 Task: Look for products in the category "Intimacy" from Irwin Naturals only.
Action: Mouse moved to (308, 151)
Screenshot: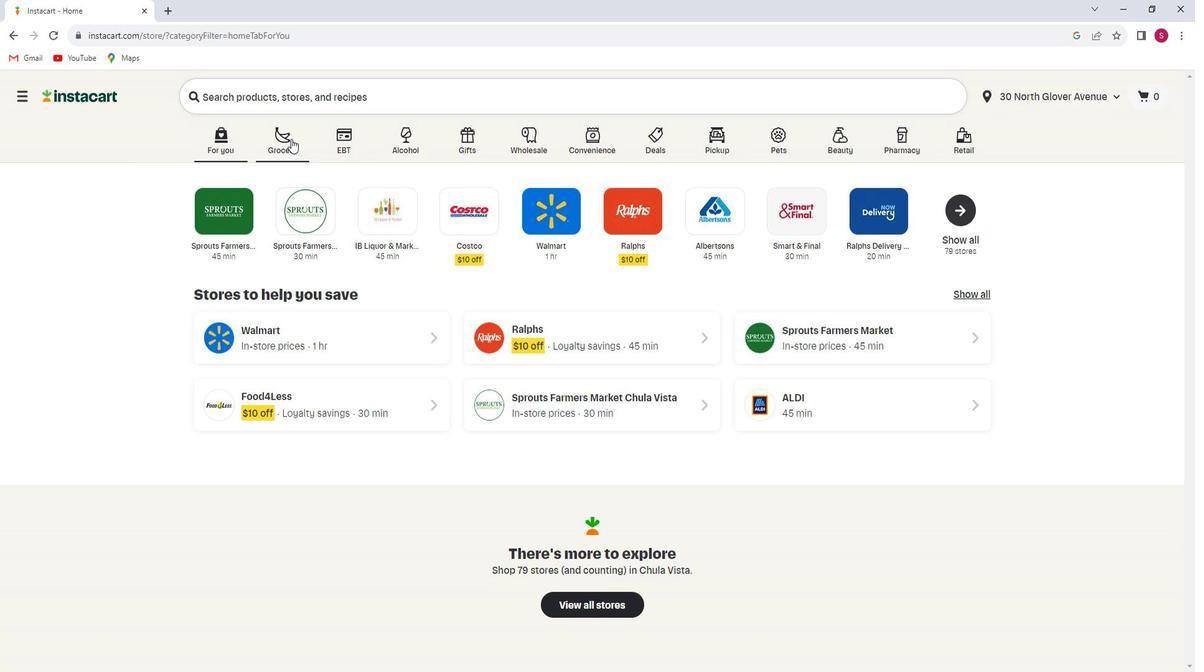 
Action: Mouse pressed left at (308, 151)
Screenshot: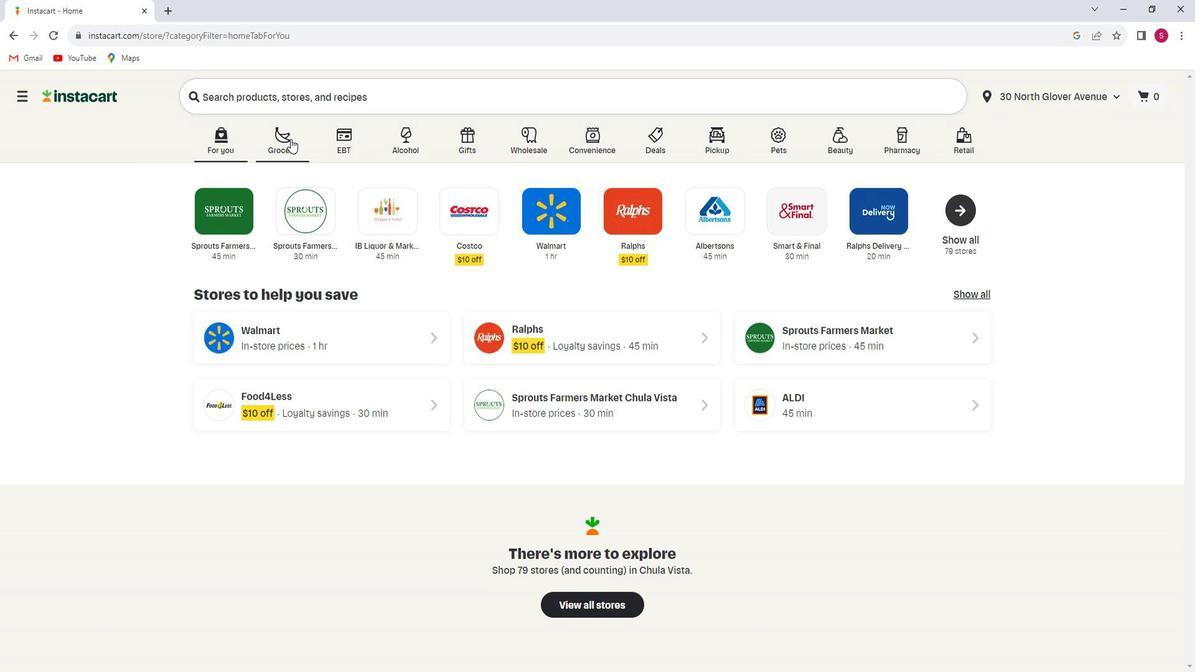 
Action: Mouse moved to (330, 379)
Screenshot: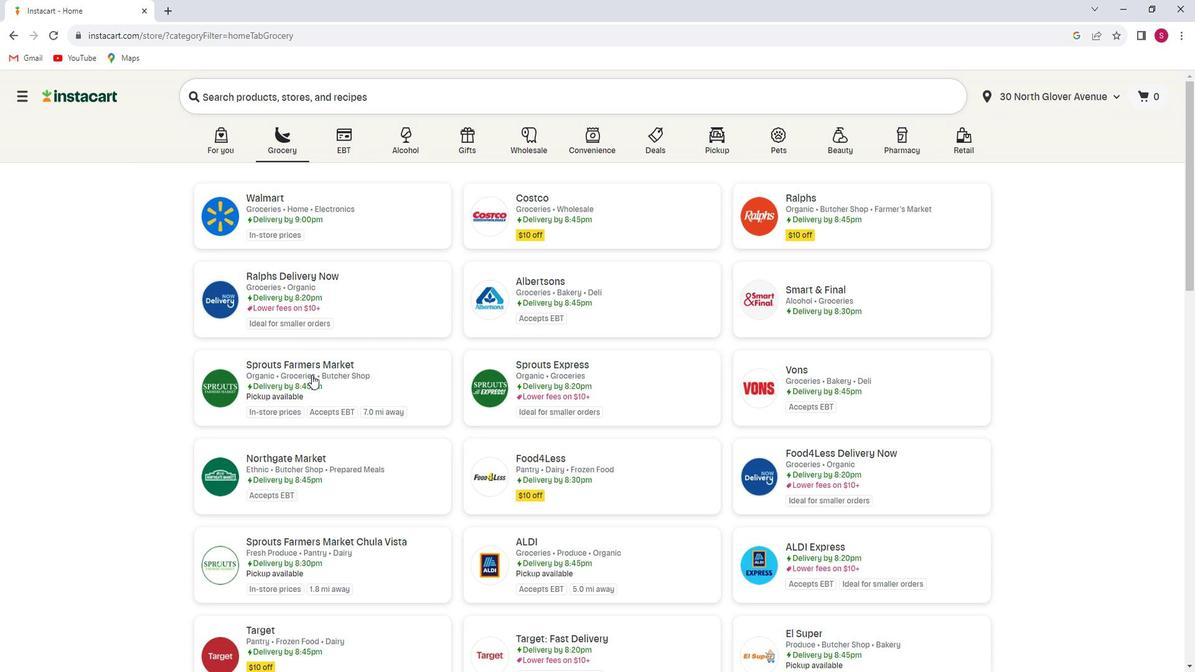 
Action: Mouse pressed left at (330, 379)
Screenshot: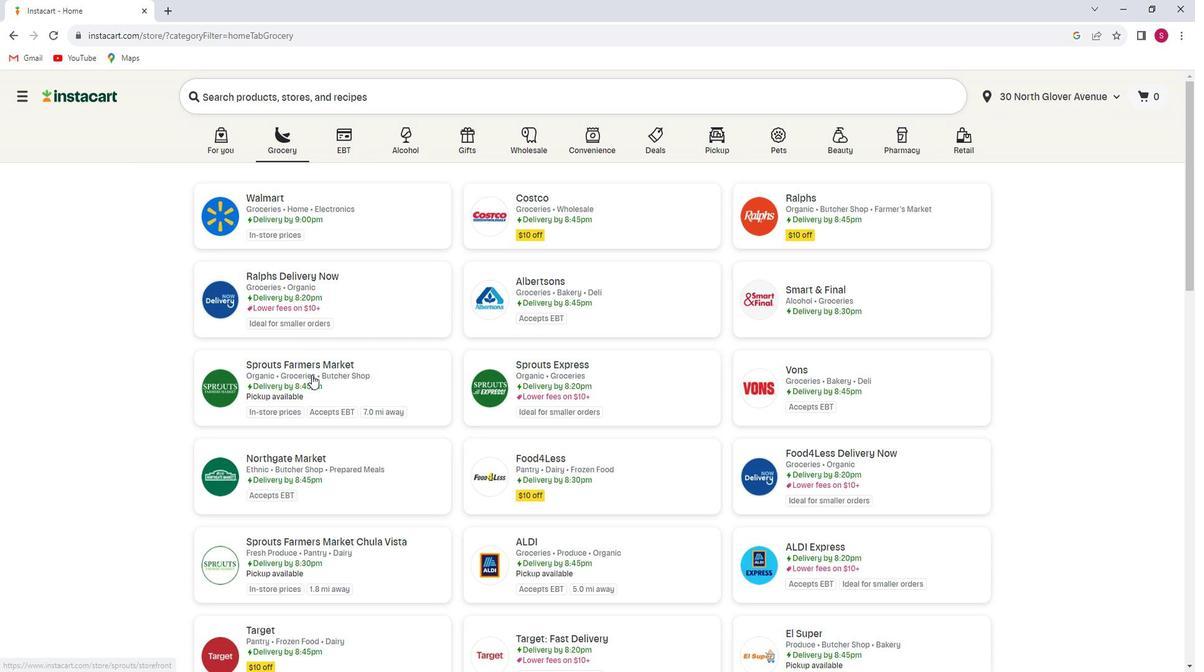 
Action: Mouse moved to (103, 400)
Screenshot: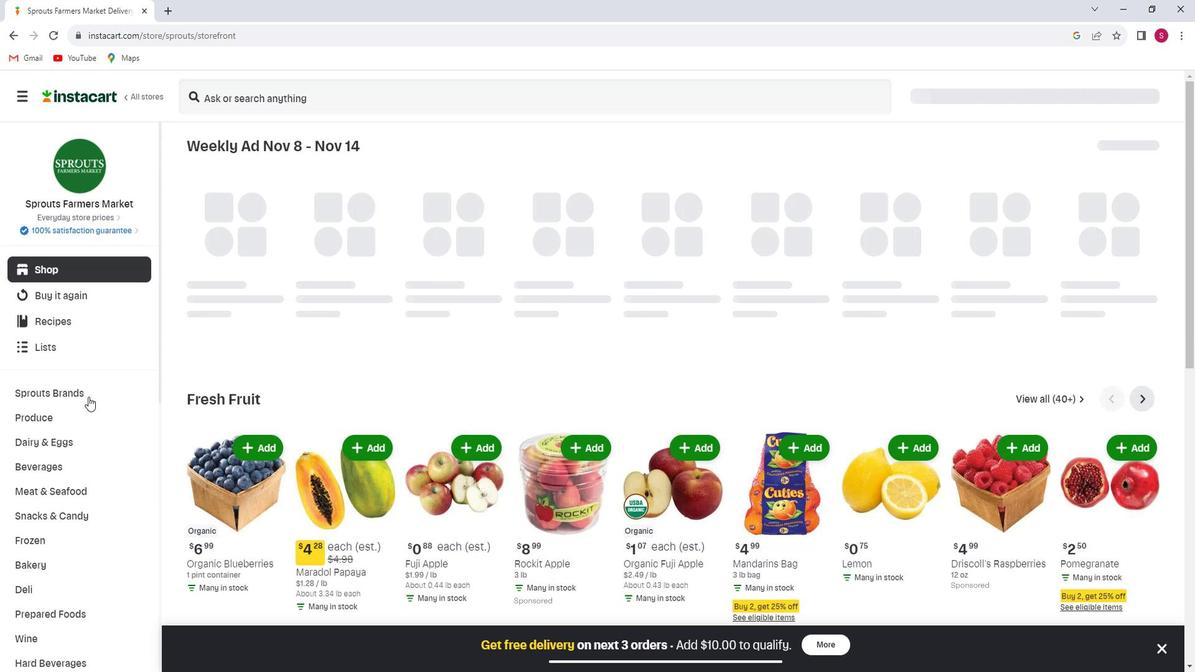 
Action: Mouse scrolled (103, 400) with delta (0, 0)
Screenshot: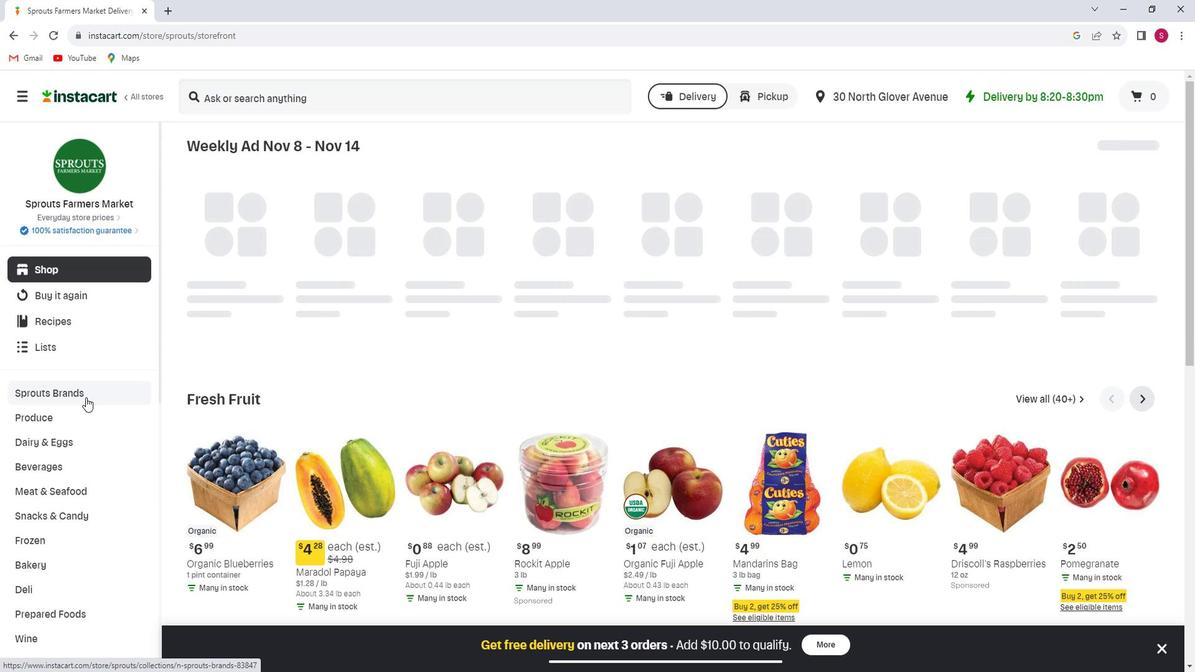 
Action: Mouse scrolled (103, 400) with delta (0, 0)
Screenshot: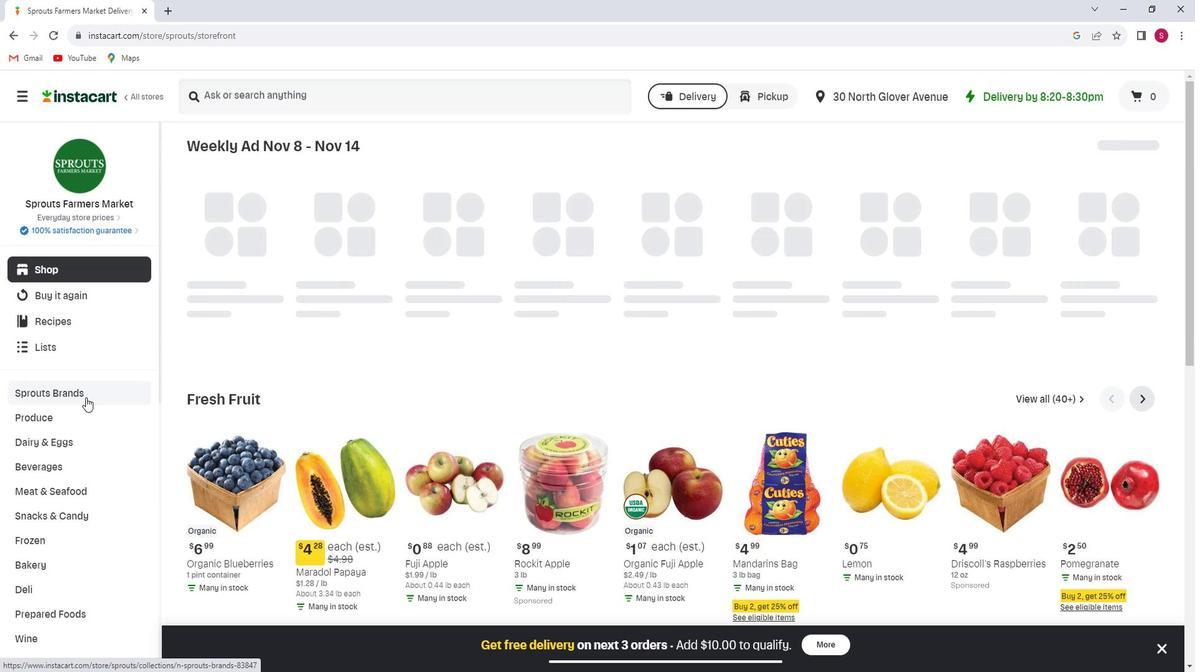 
Action: Mouse scrolled (103, 400) with delta (0, 0)
Screenshot: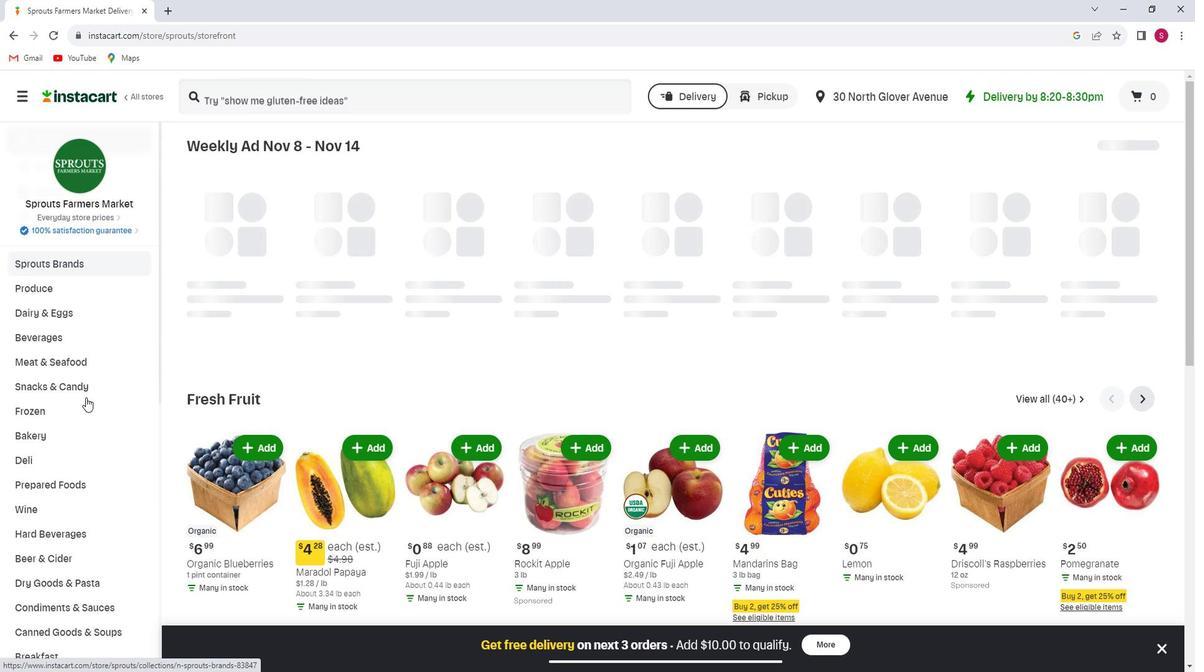 
Action: Mouse moved to (103, 401)
Screenshot: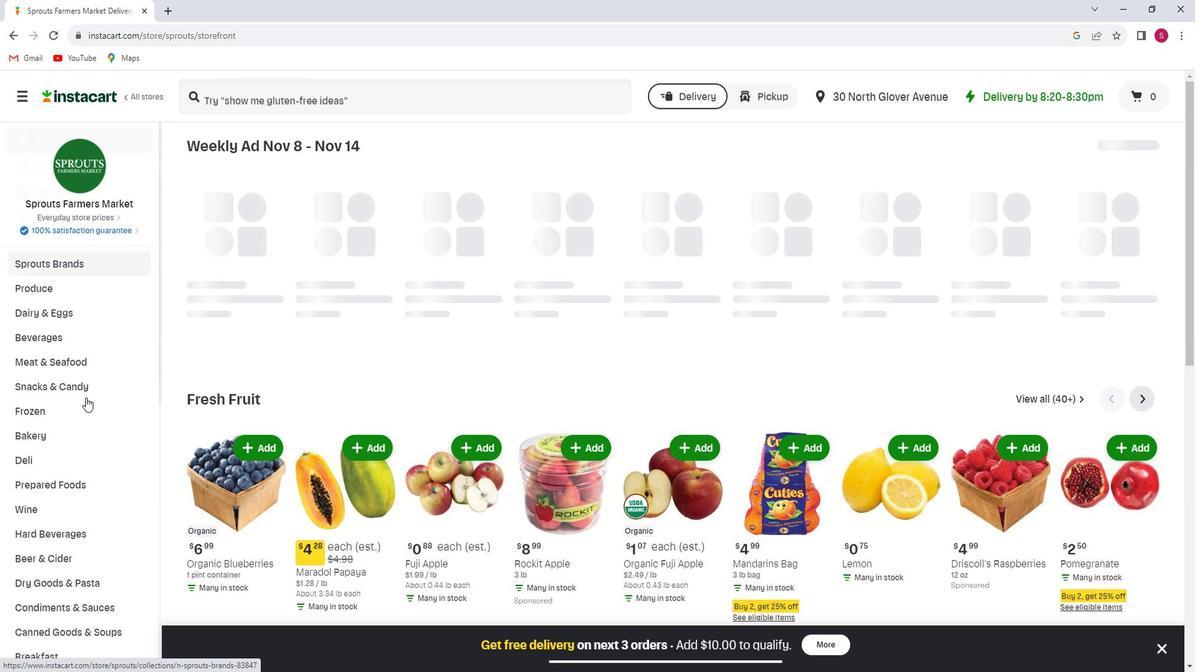 
Action: Mouse scrolled (103, 400) with delta (0, 0)
Screenshot: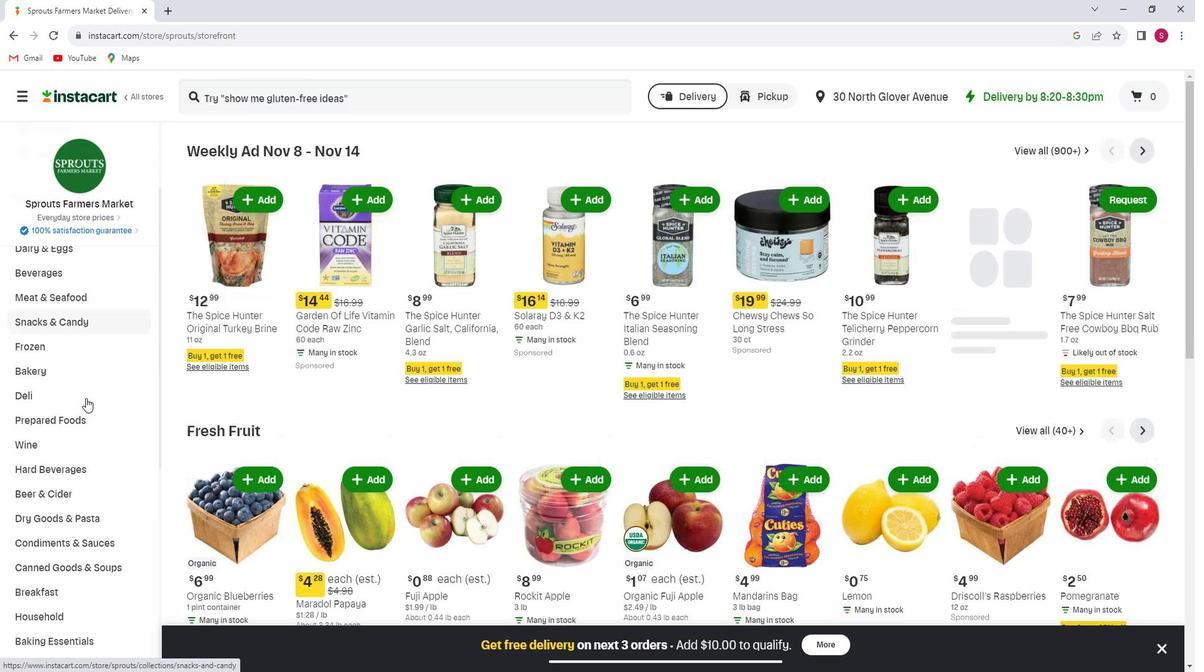 
Action: Mouse scrolled (103, 400) with delta (0, 0)
Screenshot: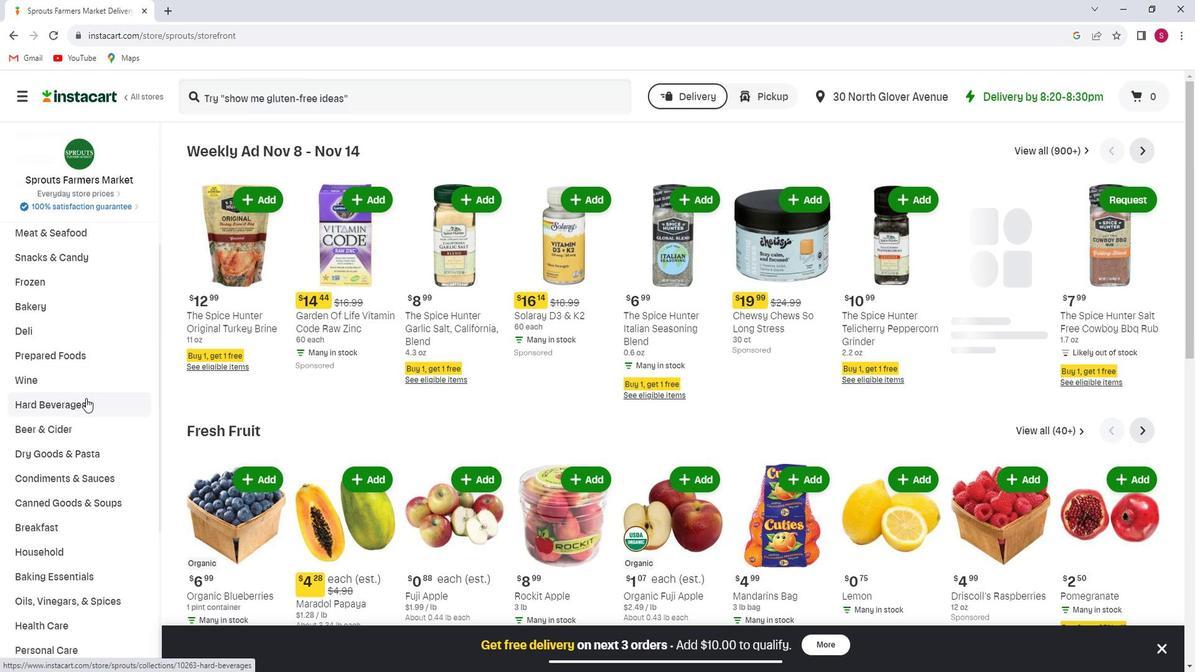 
Action: Mouse scrolled (103, 400) with delta (0, 0)
Screenshot: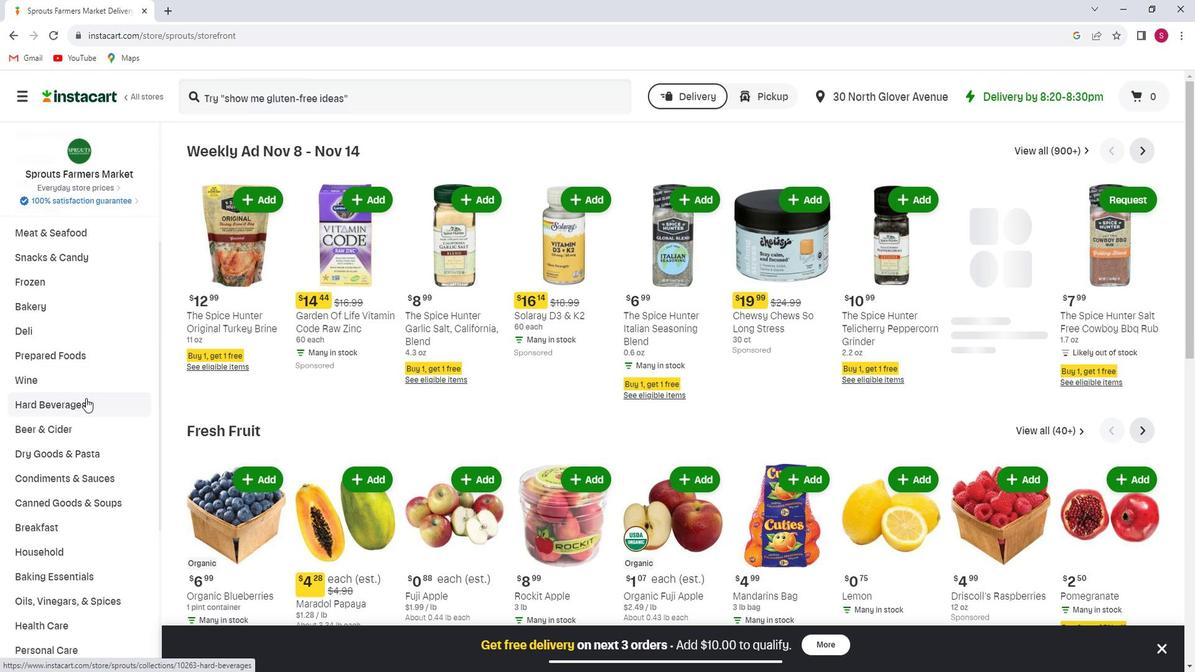 
Action: Mouse scrolled (103, 400) with delta (0, 0)
Screenshot: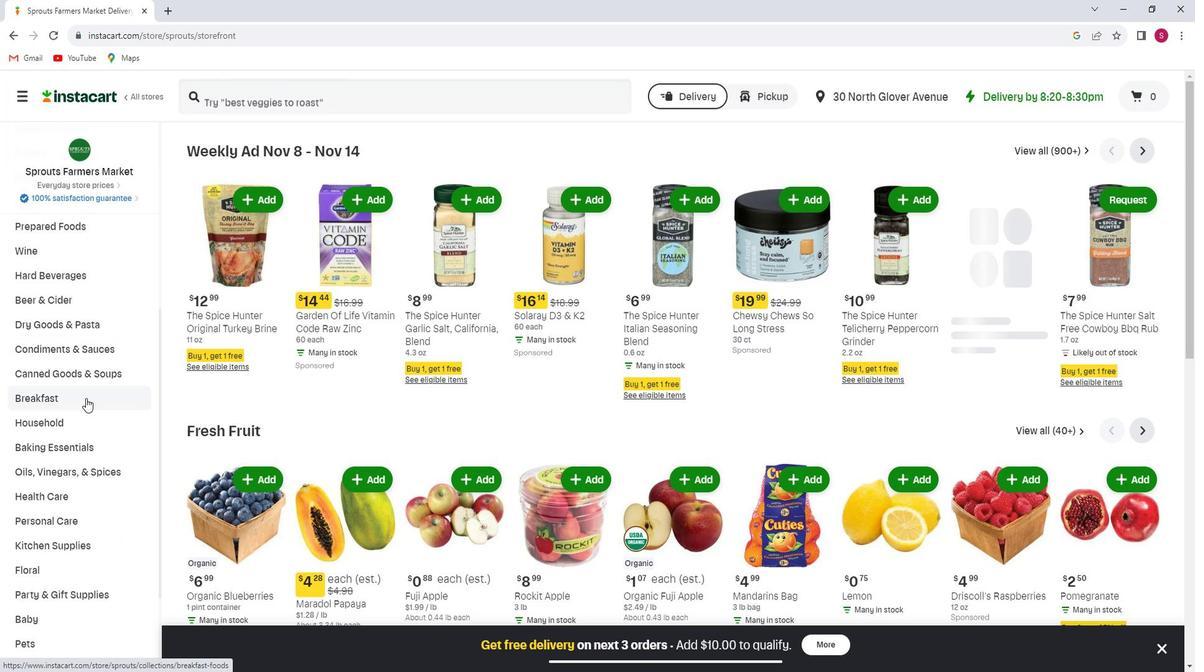 
Action: Mouse moved to (90, 462)
Screenshot: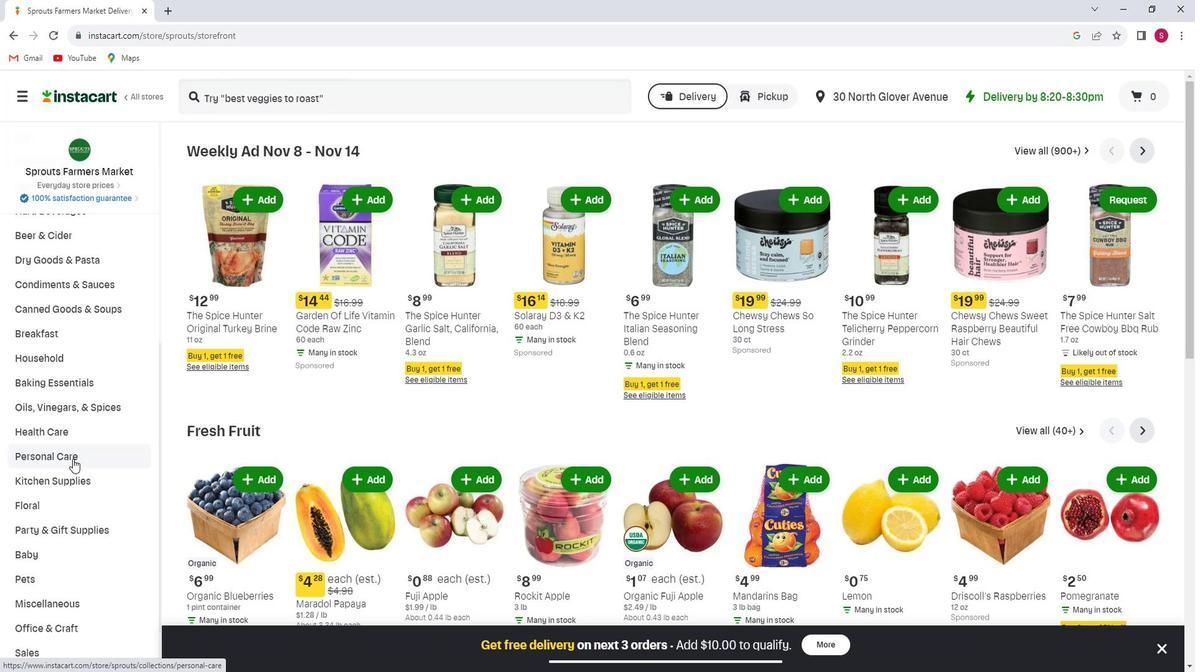 
Action: Mouse pressed left at (90, 462)
Screenshot: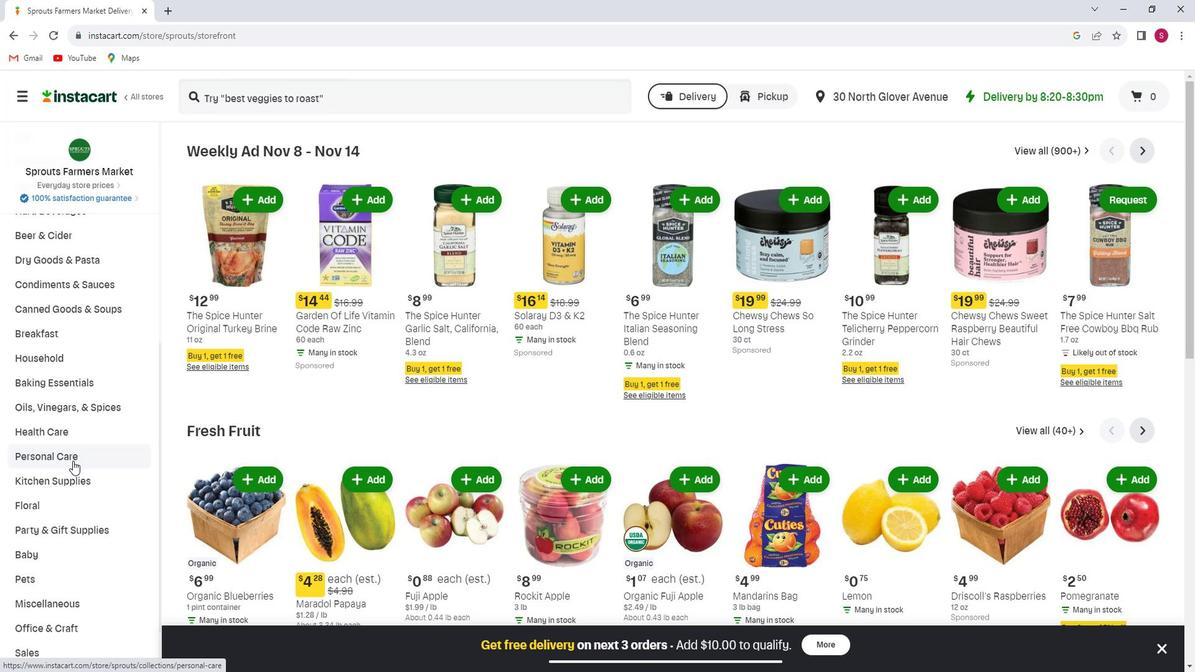 
Action: Mouse moved to (876, 192)
Screenshot: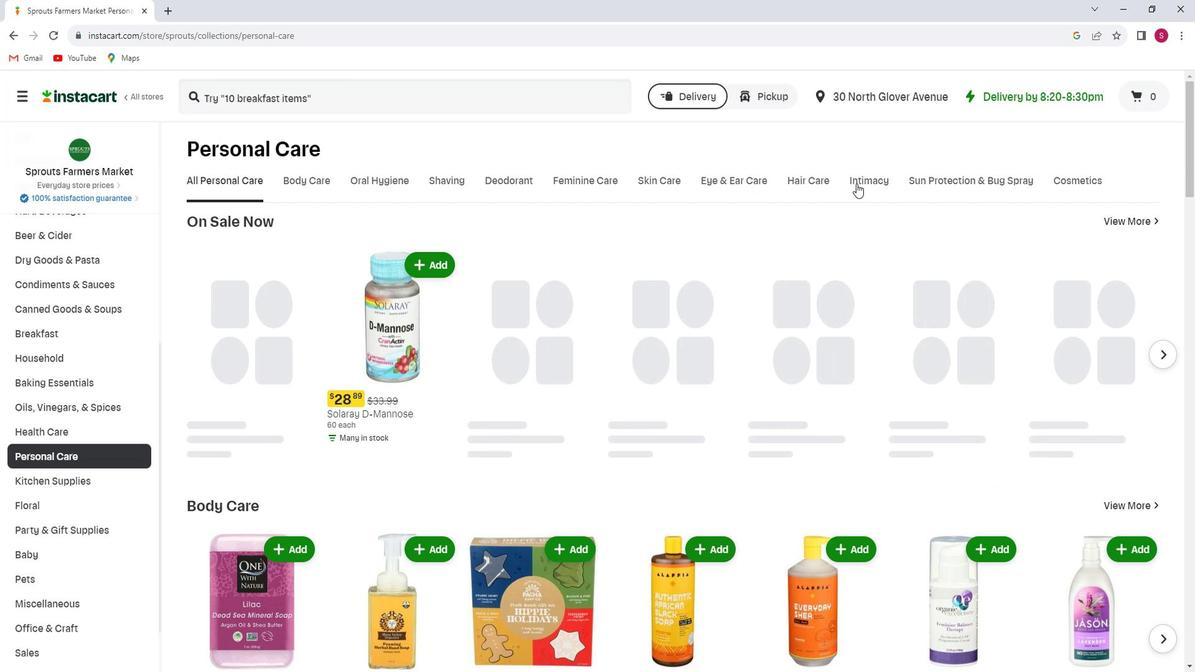 
Action: Mouse pressed left at (876, 192)
Screenshot: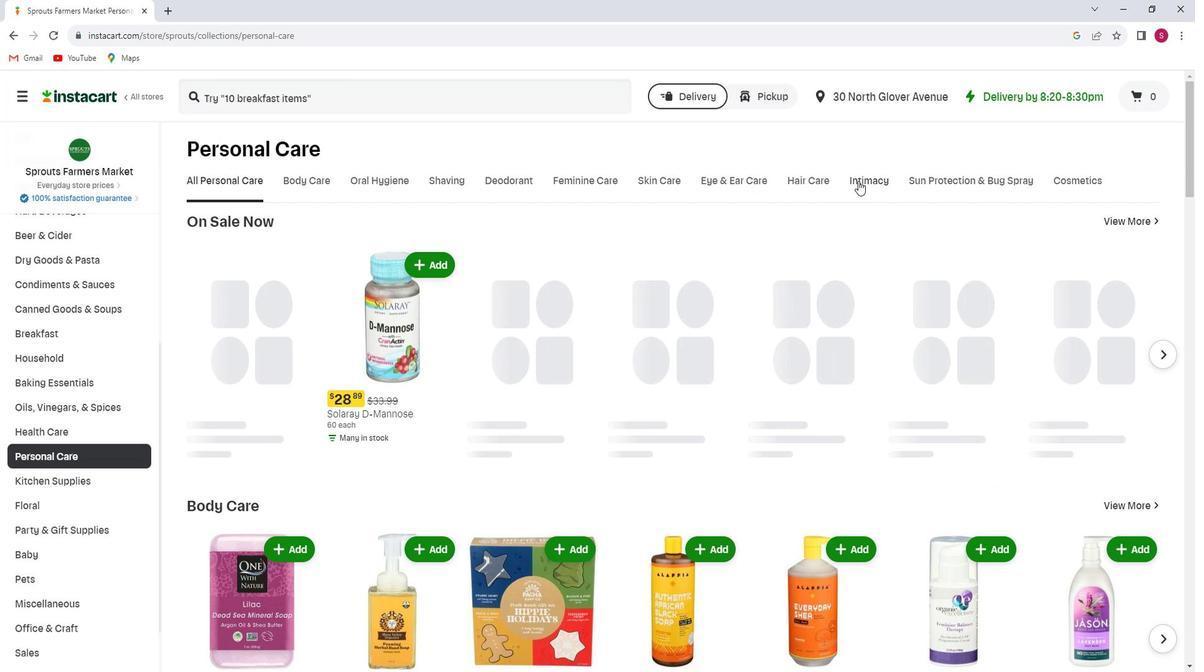 
Action: Mouse moved to (310, 297)
Screenshot: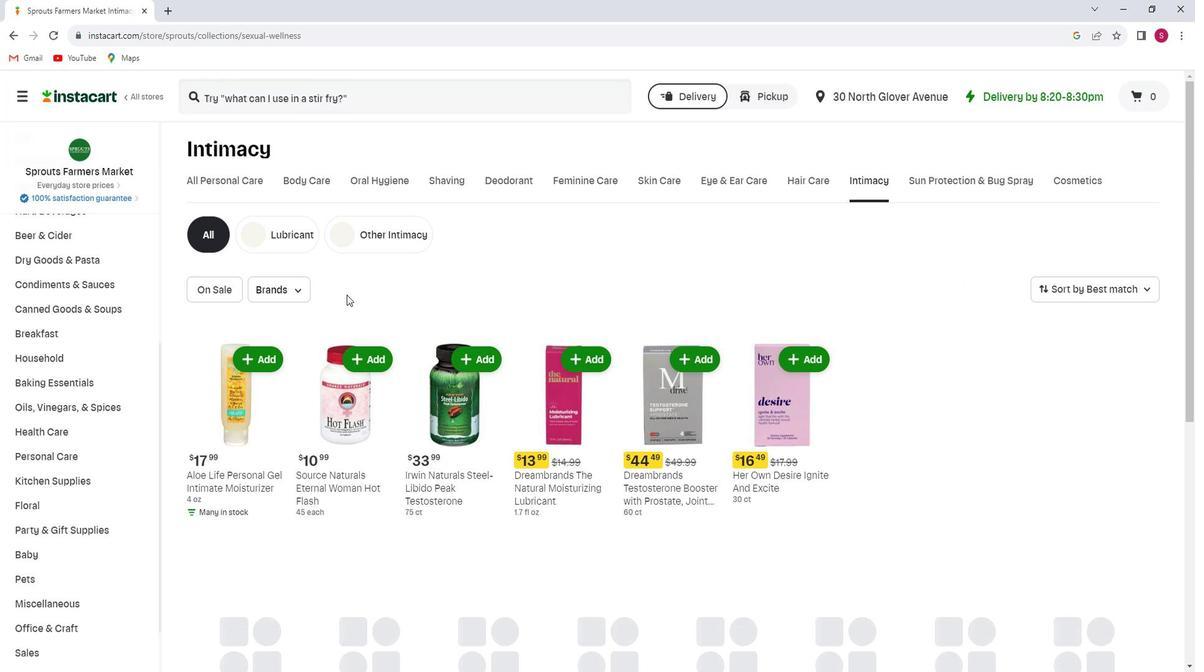 
Action: Mouse pressed left at (310, 297)
Screenshot: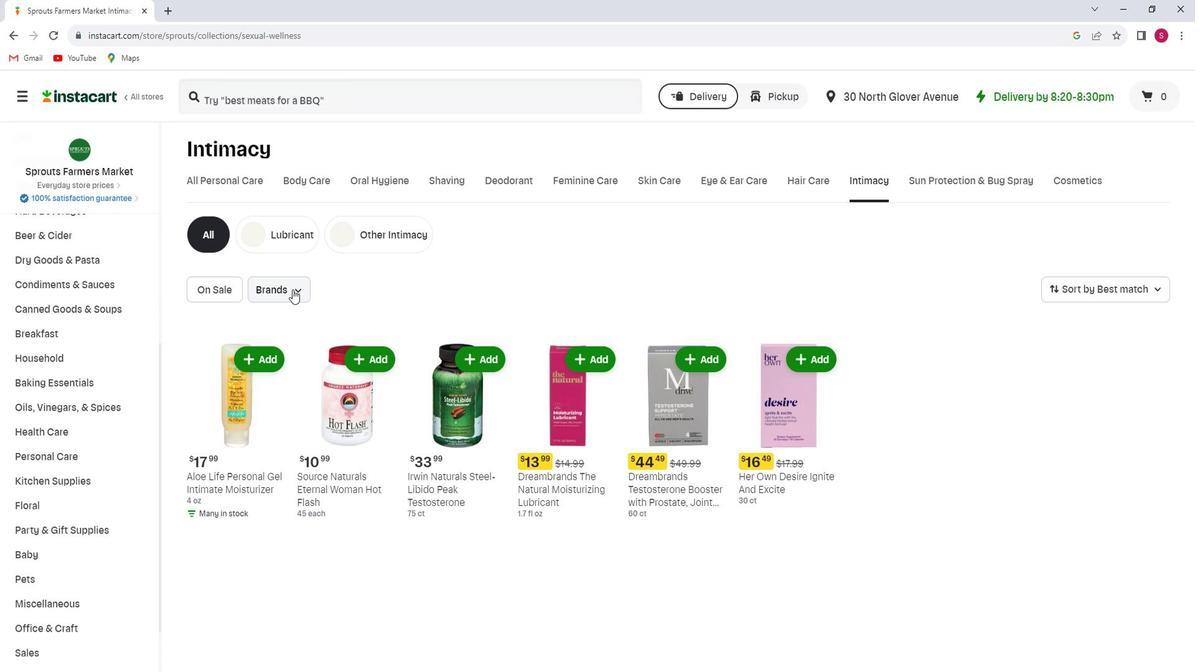 
Action: Mouse moved to (320, 361)
Screenshot: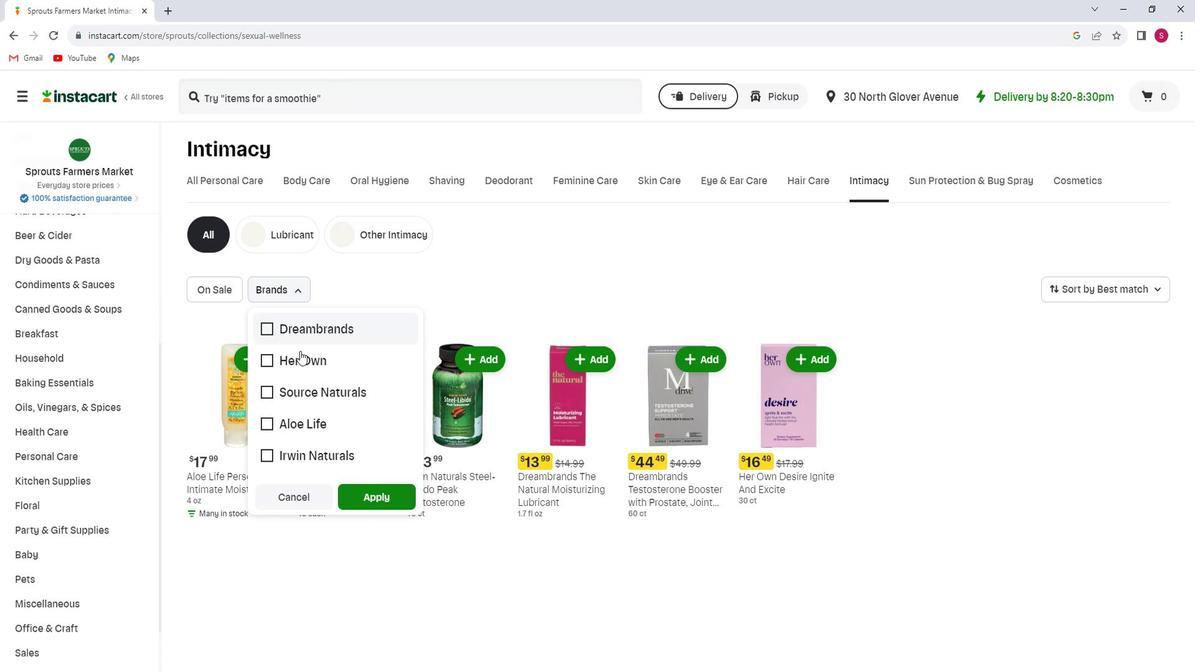 
Action: Mouse scrolled (320, 361) with delta (0, 0)
Screenshot: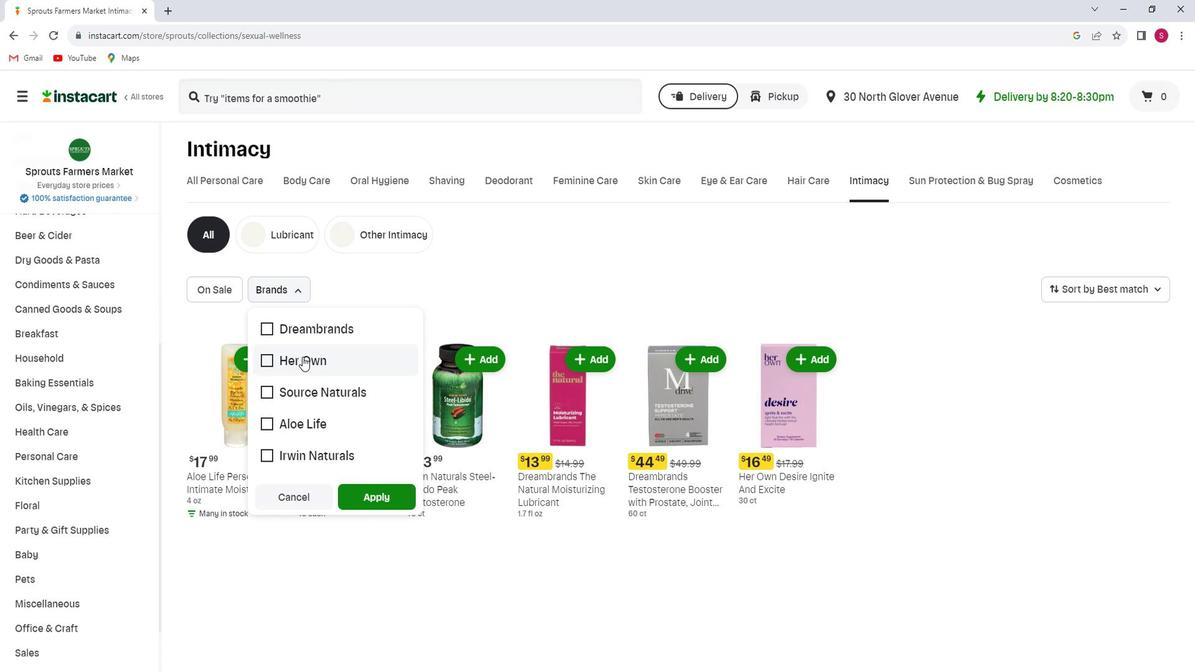 
Action: Mouse scrolled (320, 361) with delta (0, 0)
Screenshot: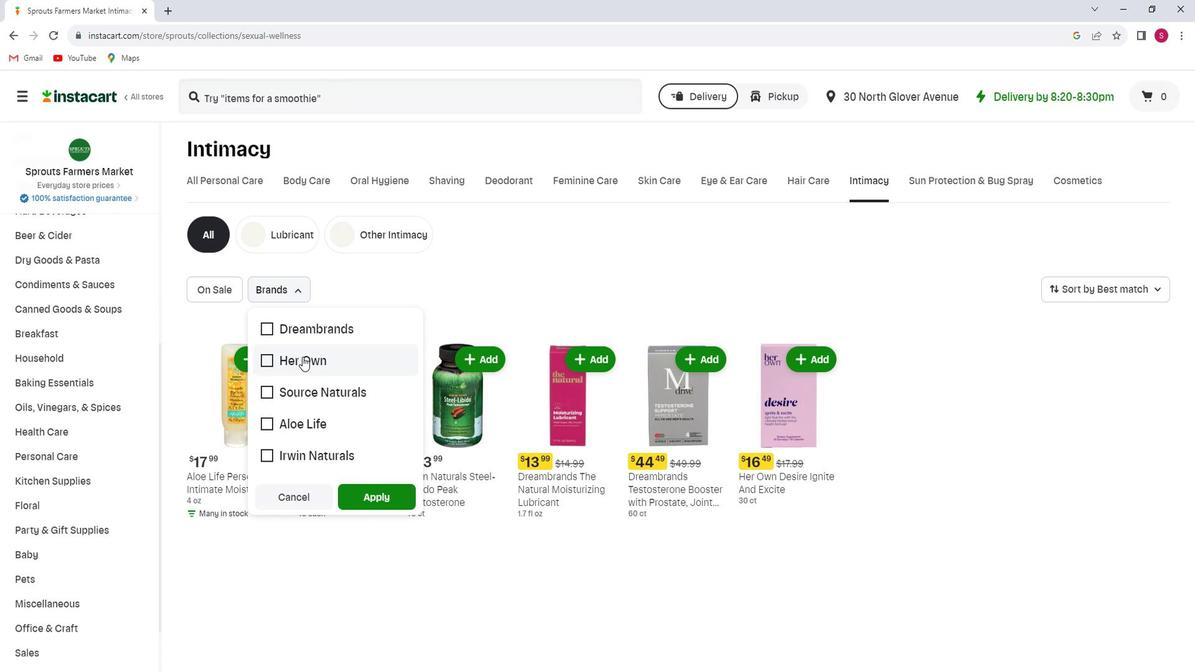 
Action: Mouse moved to (282, 452)
Screenshot: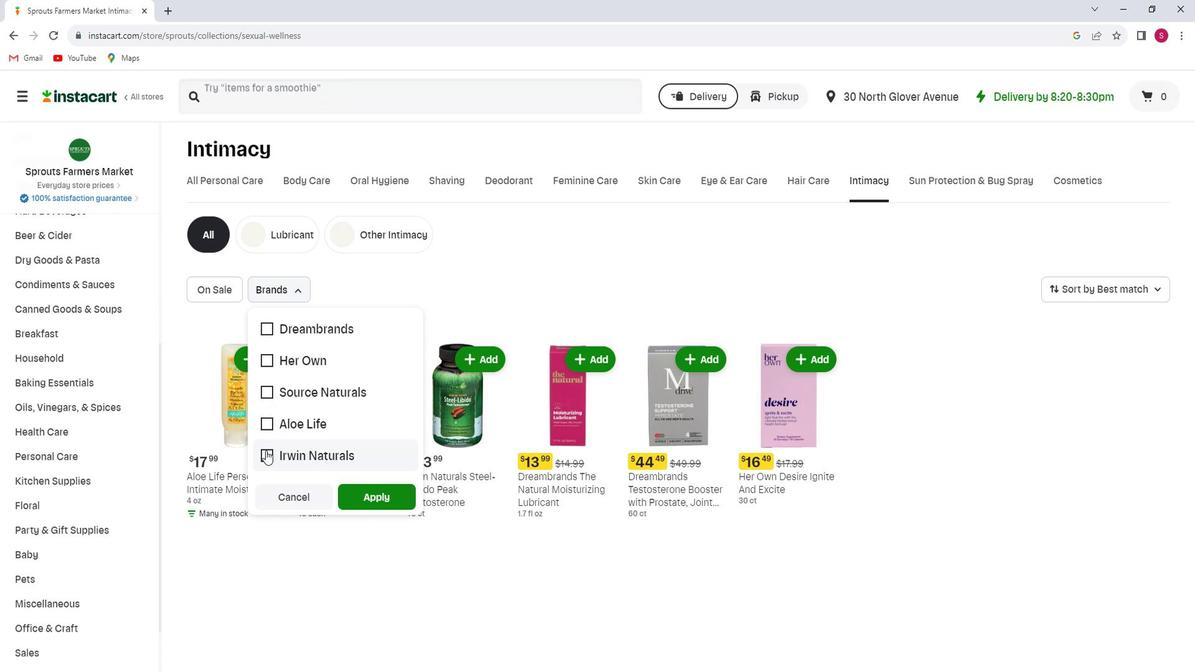 
Action: Mouse pressed left at (282, 452)
Screenshot: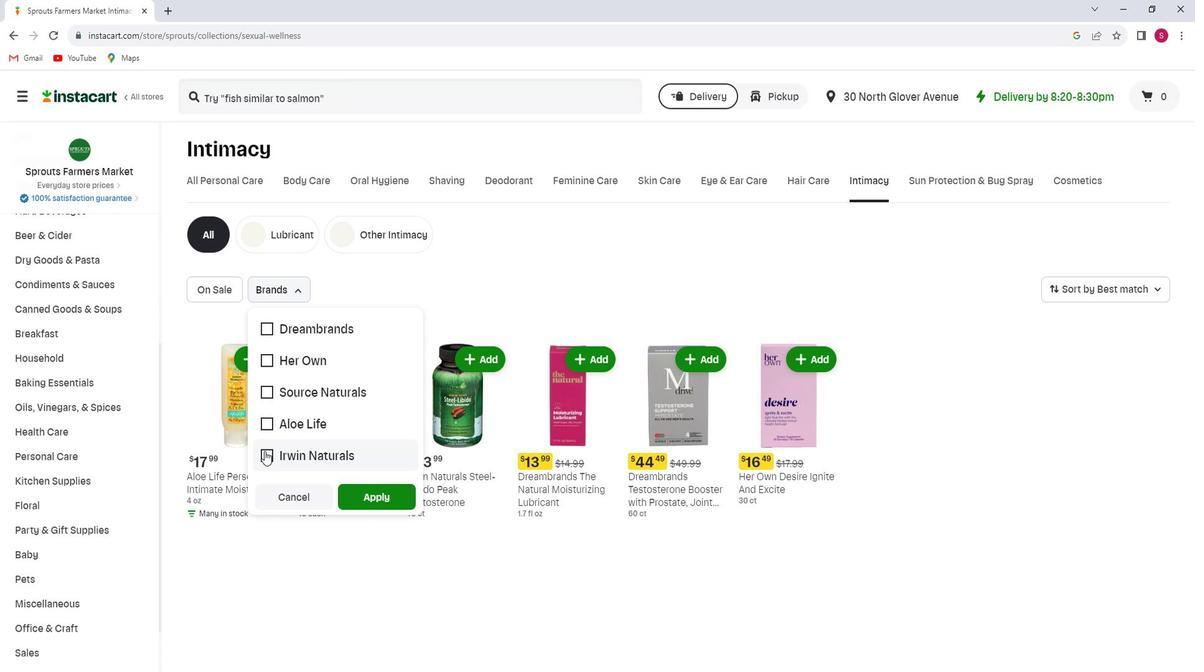 
Action: Mouse moved to (394, 497)
Screenshot: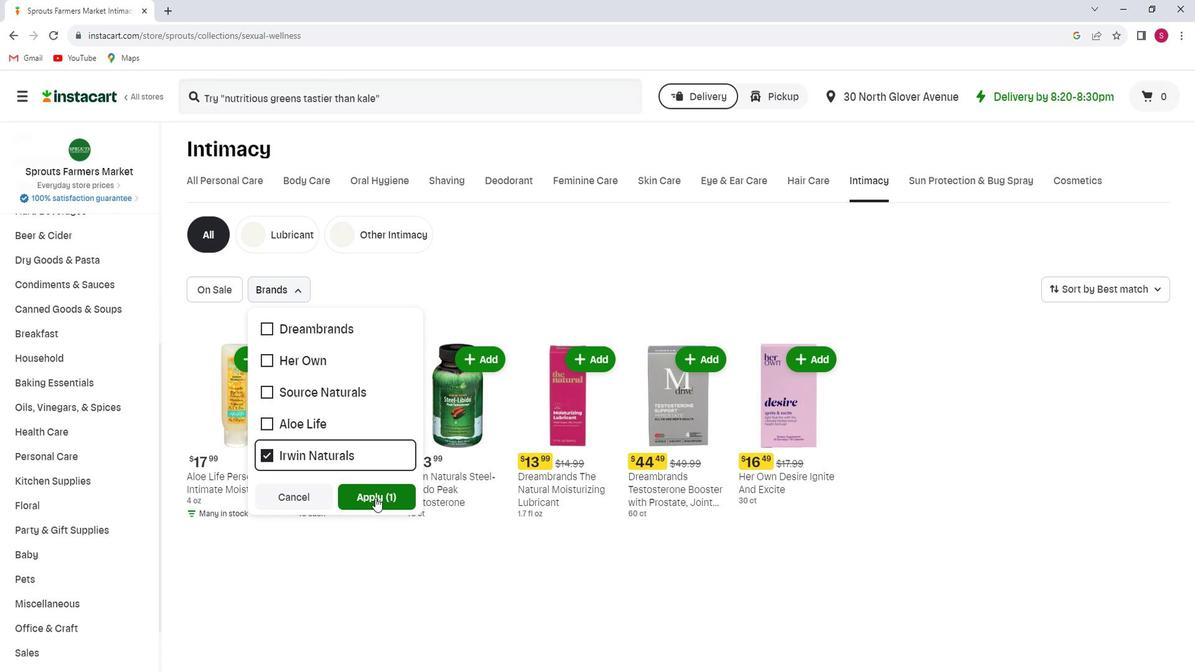 
Action: Mouse pressed left at (394, 497)
Screenshot: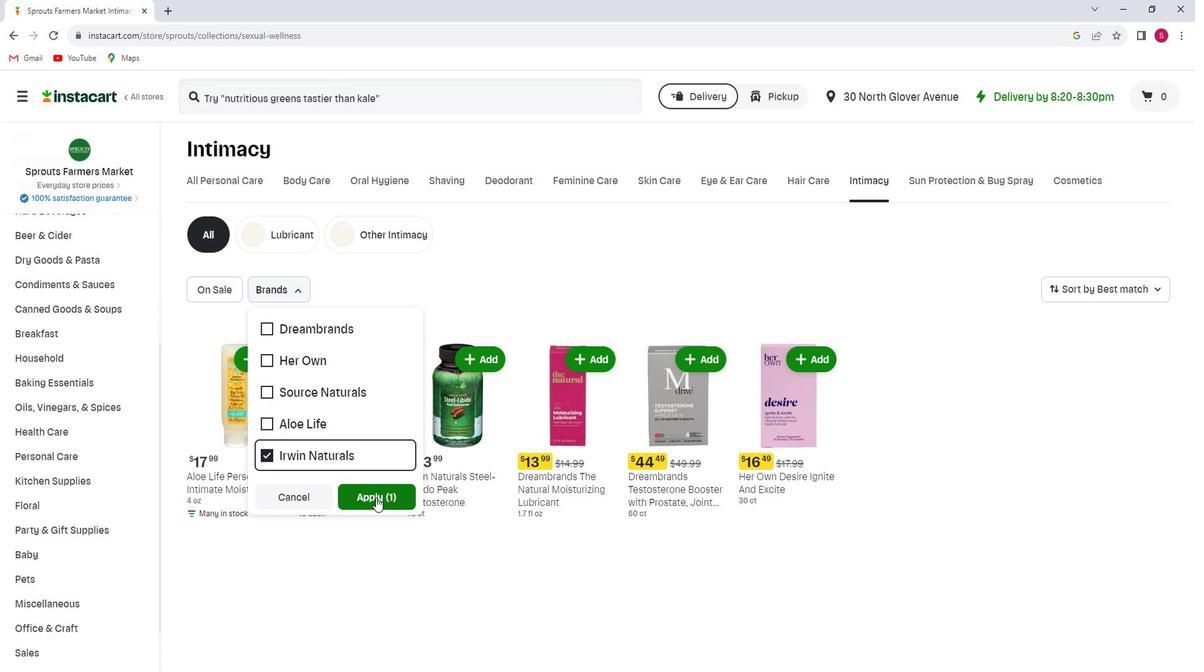 
